 Task: Create List Brand Extension Strategy in Board Content Marketing Platforms to Workspace Corporate Housing. Create List Brand Extension Planning in Board Business Model Canvas Creation to Workspace Corporate Housing. Create List Brand Extension Evaluation in Board Sales Pipeline Management and Forecasting to Workspace Corporate Housing
Action: Mouse moved to (448, 127)
Screenshot: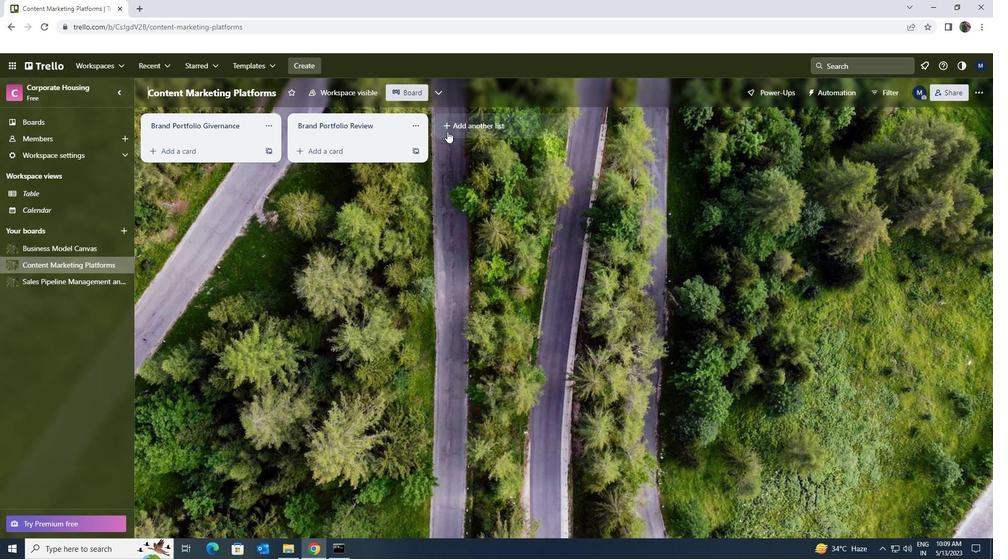 
Action: Mouse pressed left at (448, 127)
Screenshot: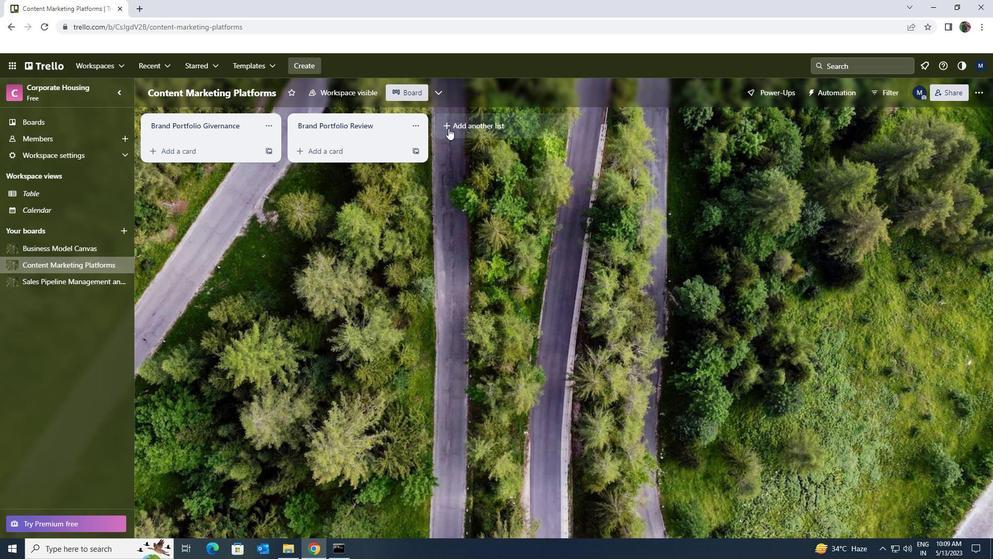 
Action: Key pressed <Key.shift>BRAND<Key.space><Key.shift>EXTENSION<Key.space><Key.shift><Key.shift><Key.shift><Key.shift><Key.shift><Key.shift><Key.shift><Key.shift><Key.shift>STRATEGY
Screenshot: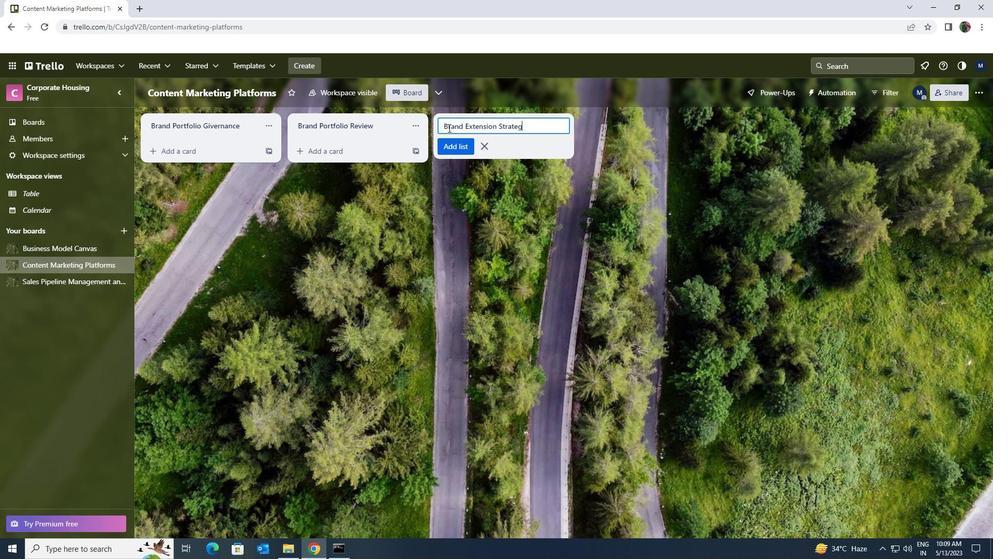 
Action: Mouse moved to (460, 144)
Screenshot: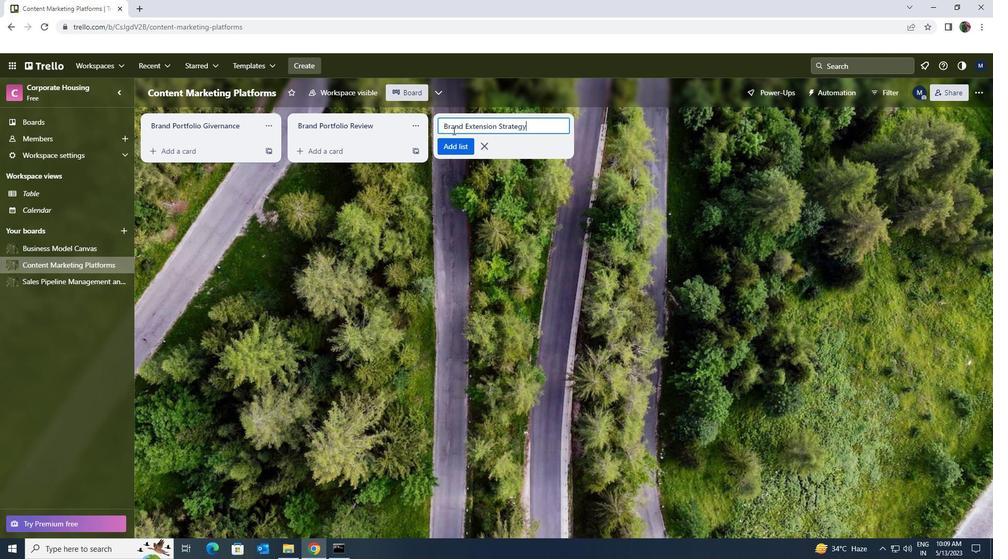 
Action: Mouse pressed left at (460, 144)
Screenshot: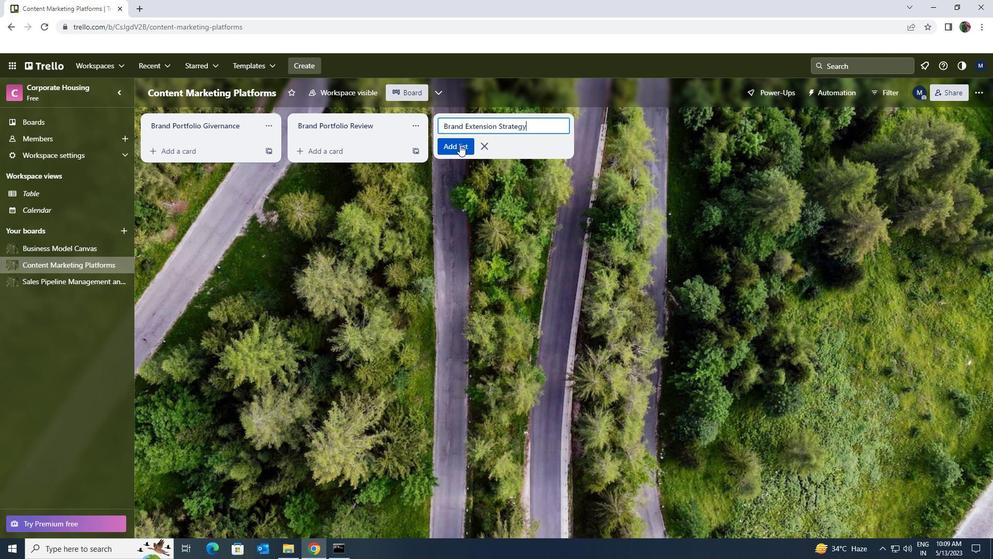
Action: Mouse moved to (61, 248)
Screenshot: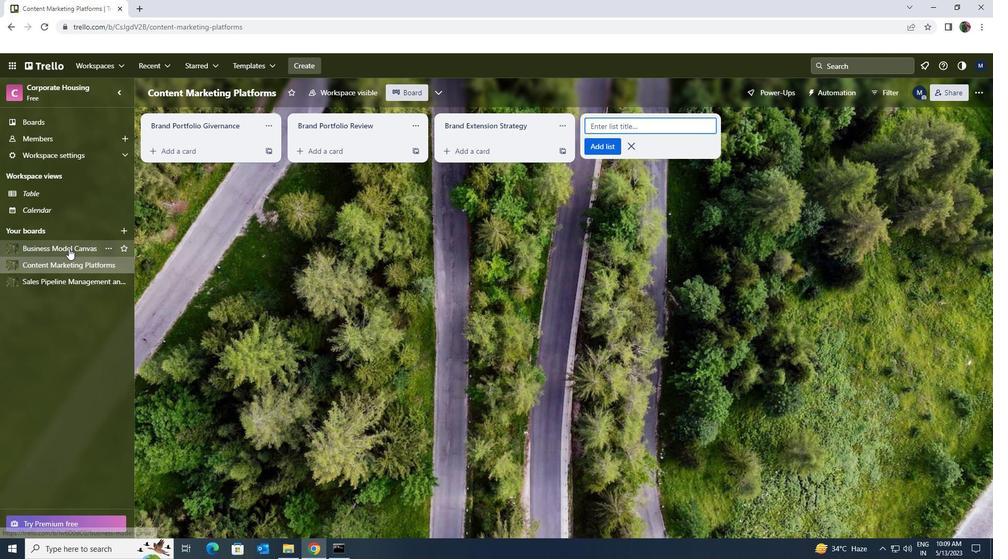 
Action: Mouse pressed left at (61, 248)
Screenshot: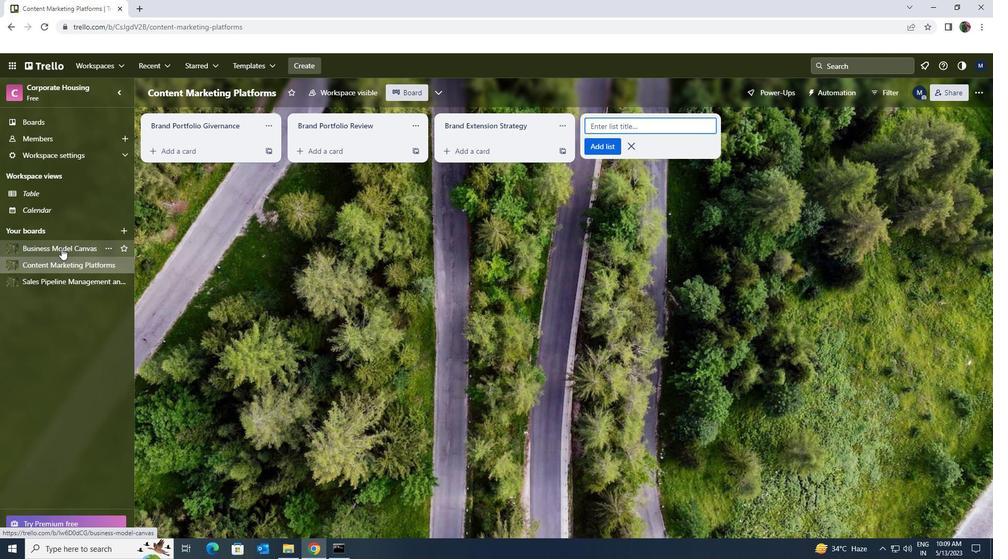 
Action: Mouse moved to (451, 133)
Screenshot: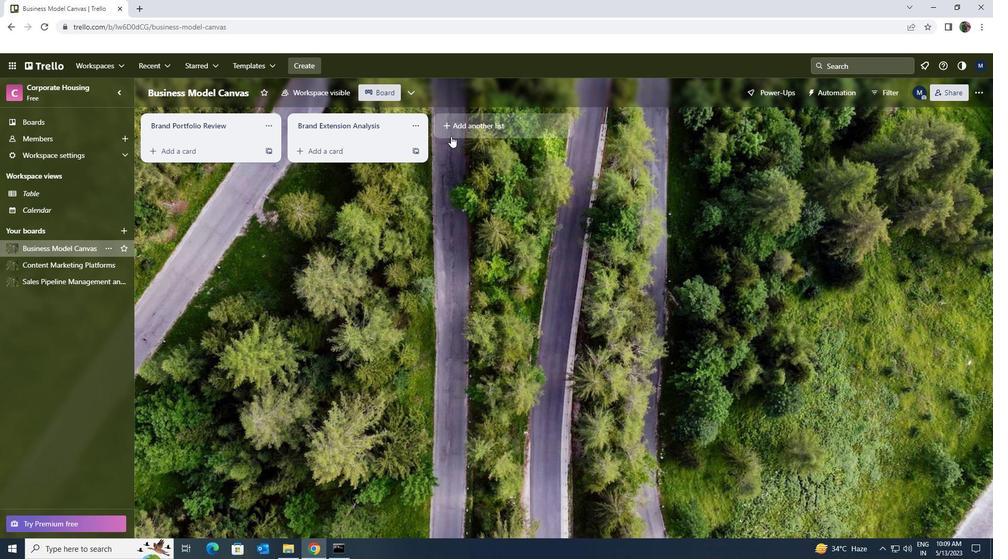 
Action: Mouse pressed left at (451, 133)
Screenshot: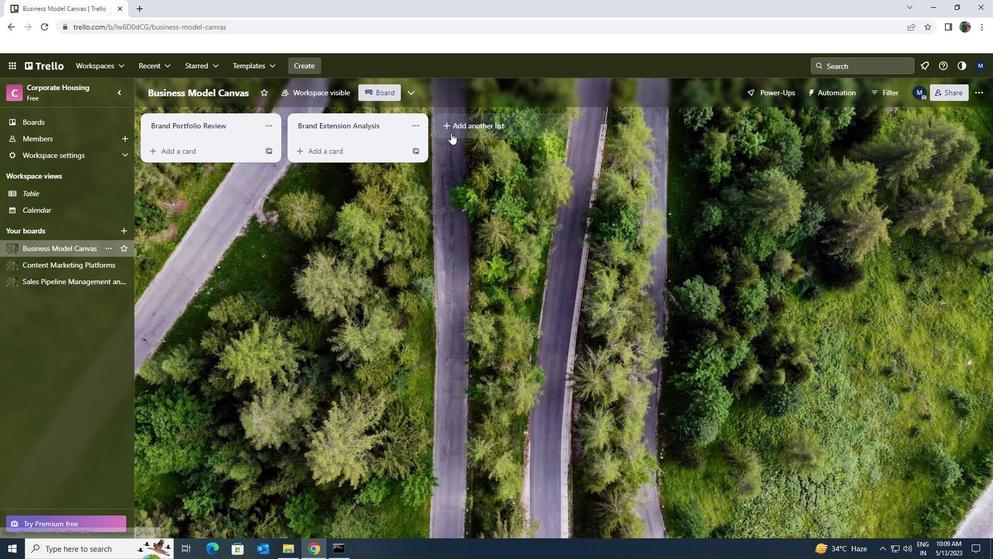 
Action: Key pressed <Key.shift>BRAND<Key.space><Key.shift>EZ<Key.backspace>XTENSION<Key.space><Key.shift>PLANNING
Screenshot: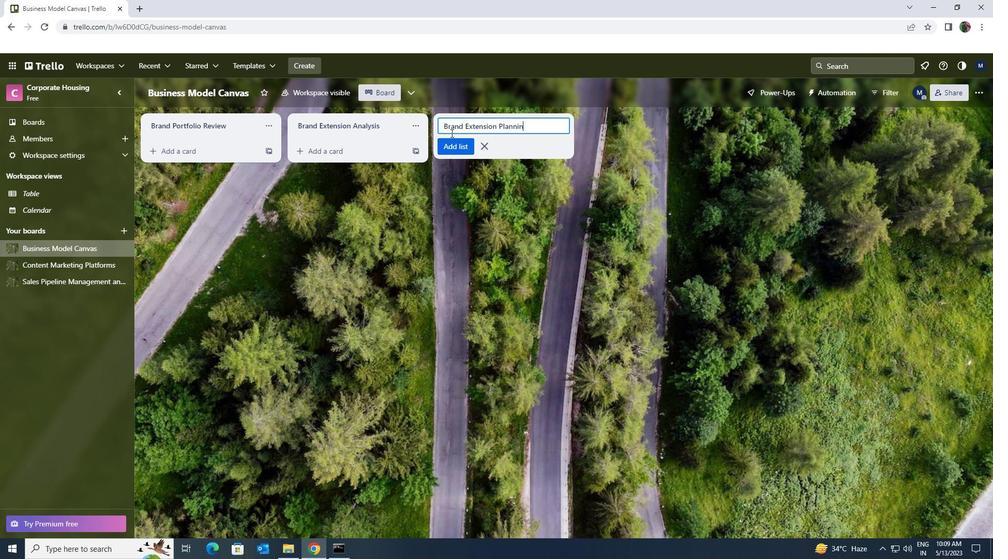 
Action: Mouse moved to (454, 141)
Screenshot: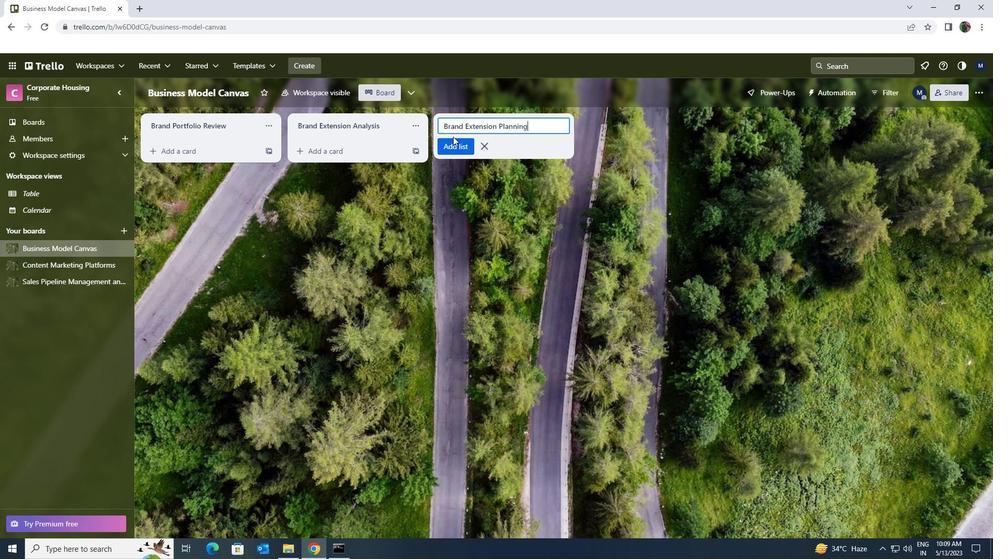 
Action: Mouse pressed left at (454, 141)
Screenshot: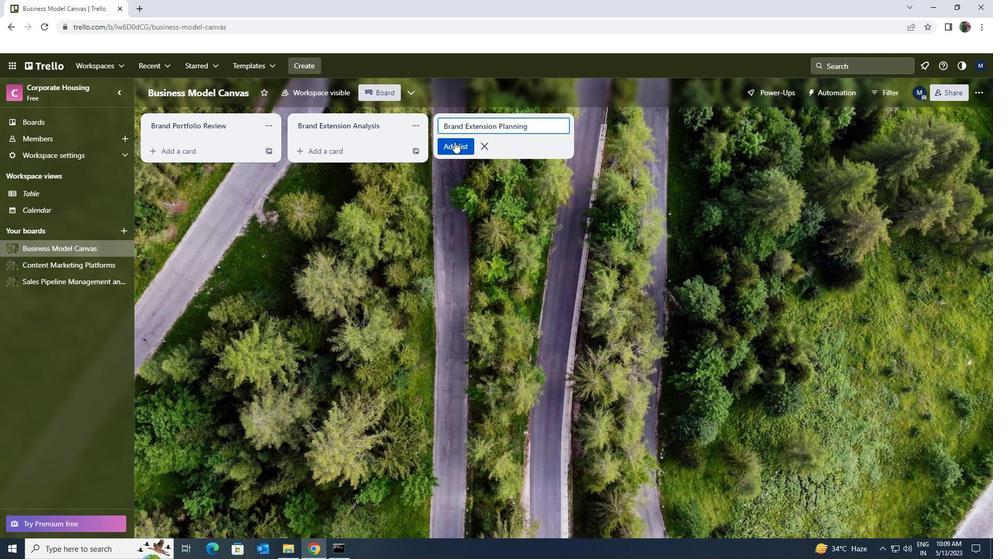 
Action: Mouse moved to (81, 281)
Screenshot: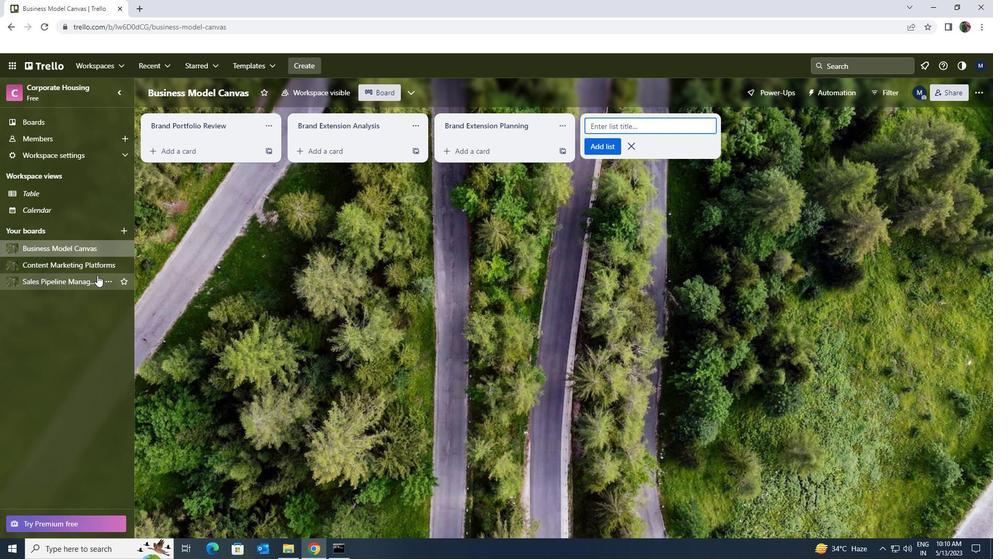 
Action: Mouse pressed left at (81, 281)
Screenshot: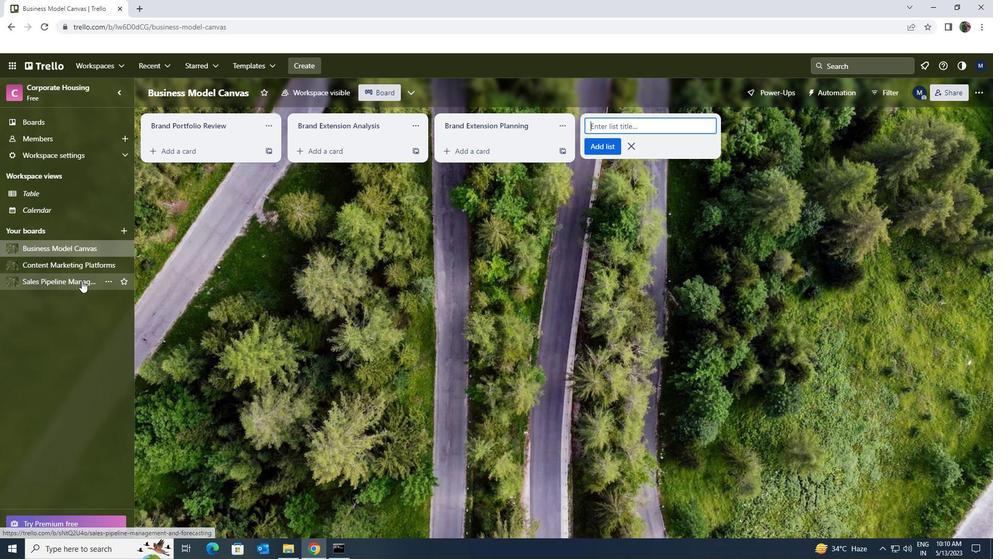 
Action: Mouse moved to (444, 130)
Screenshot: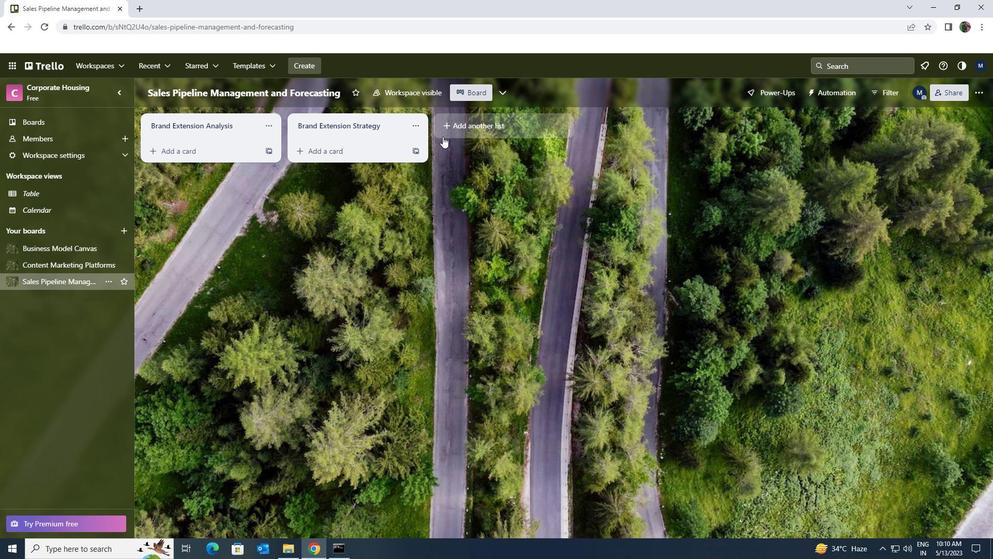 
Action: Mouse pressed left at (444, 130)
Screenshot: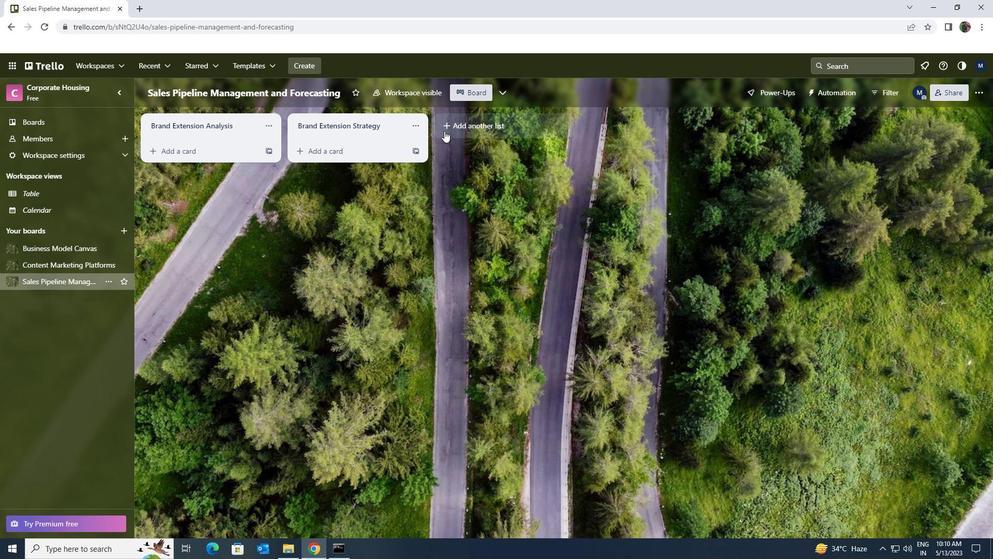 
Action: Key pressed <Key.shift>BRAND<Key.space><Key.shift>EXTENSION<Key.space><Key.shift>EVALUATION
Screenshot: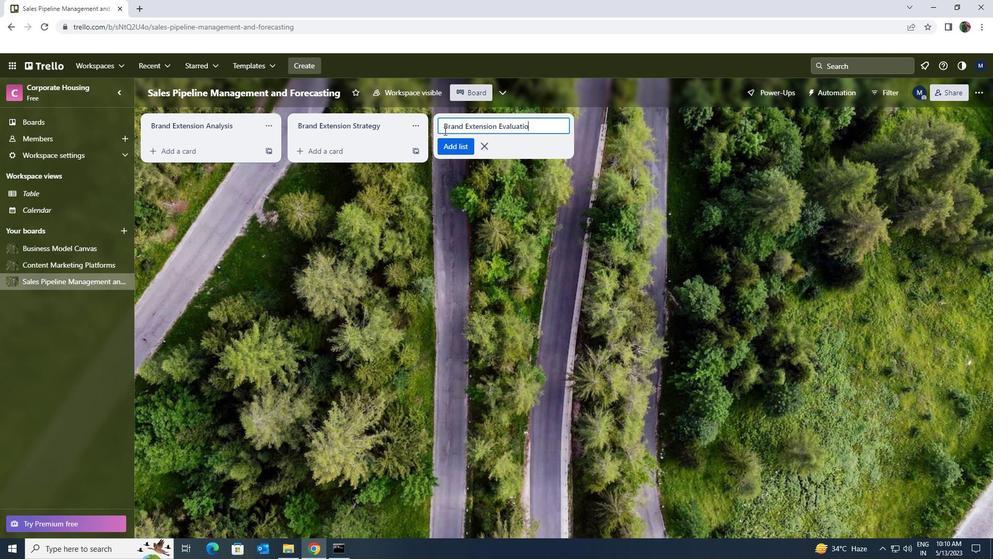 
Action: Mouse moved to (462, 149)
Screenshot: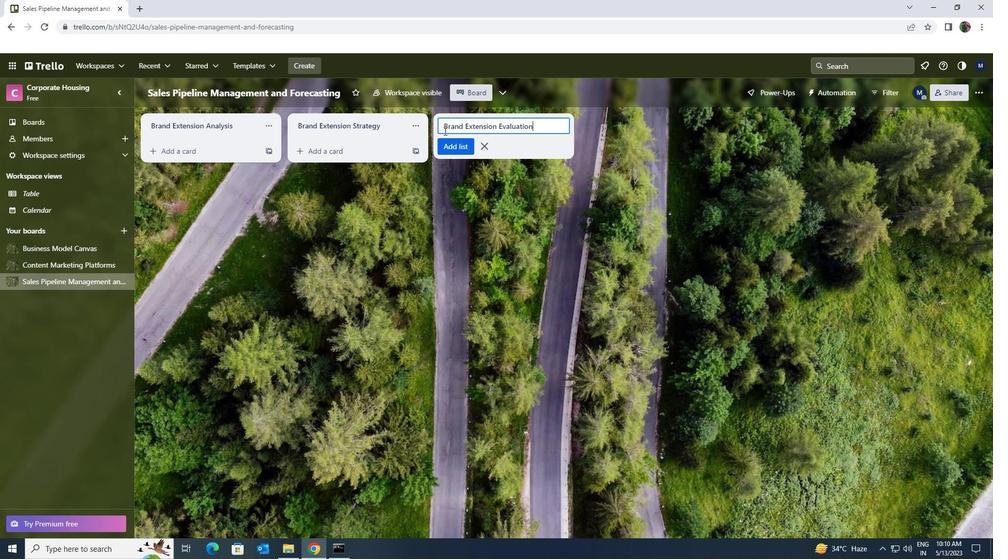 
Action: Mouse pressed left at (462, 149)
Screenshot: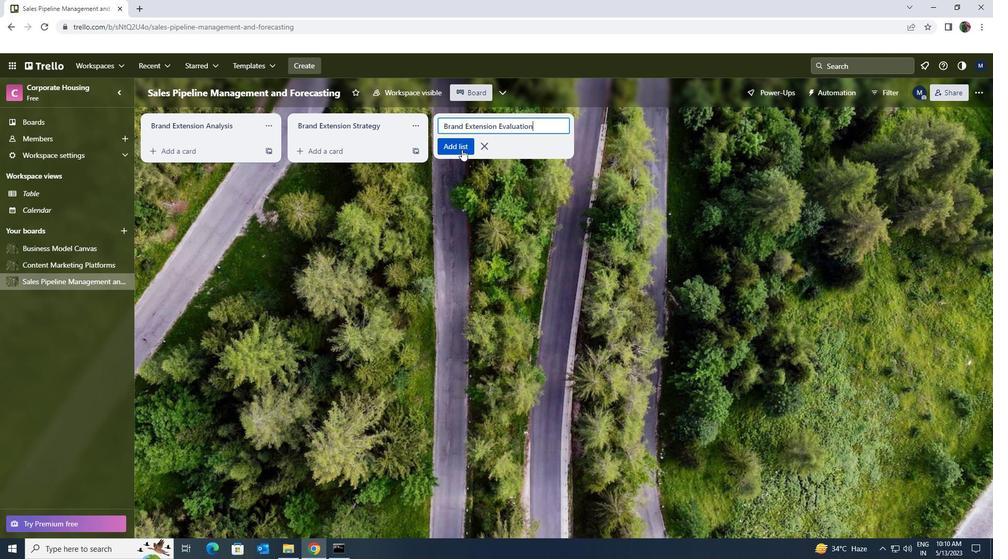 
